 Task: Select the criteria, the date is on or before to "exact date".
Action: Mouse moved to (195, 76)
Screenshot: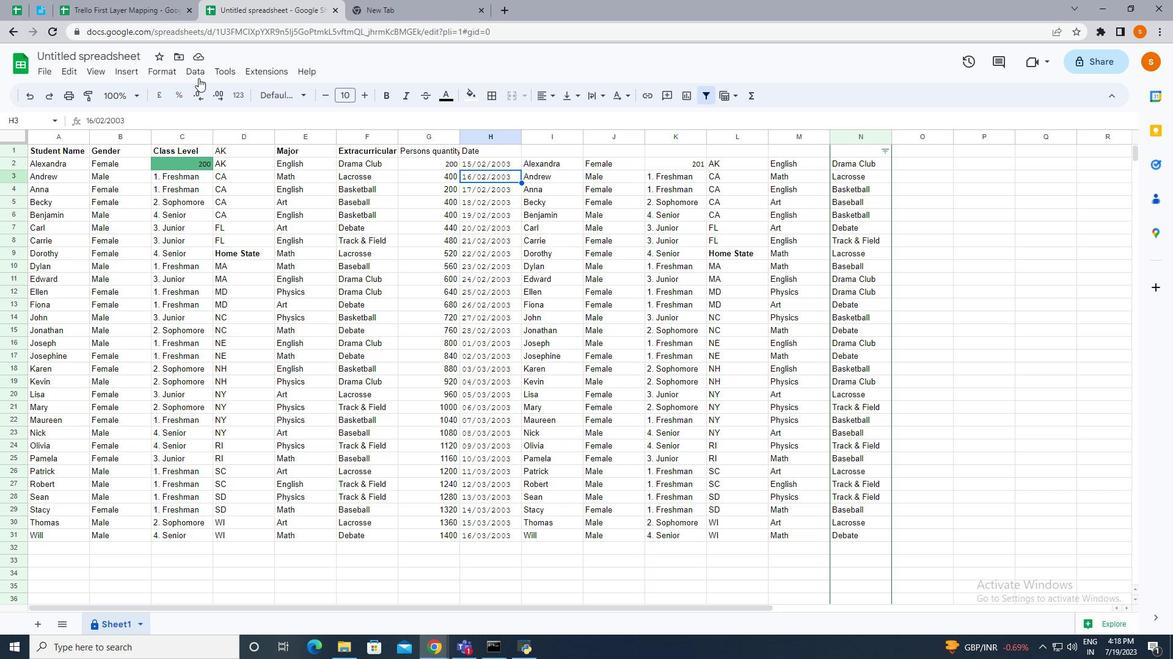 
Action: Mouse pressed left at (195, 76)
Screenshot: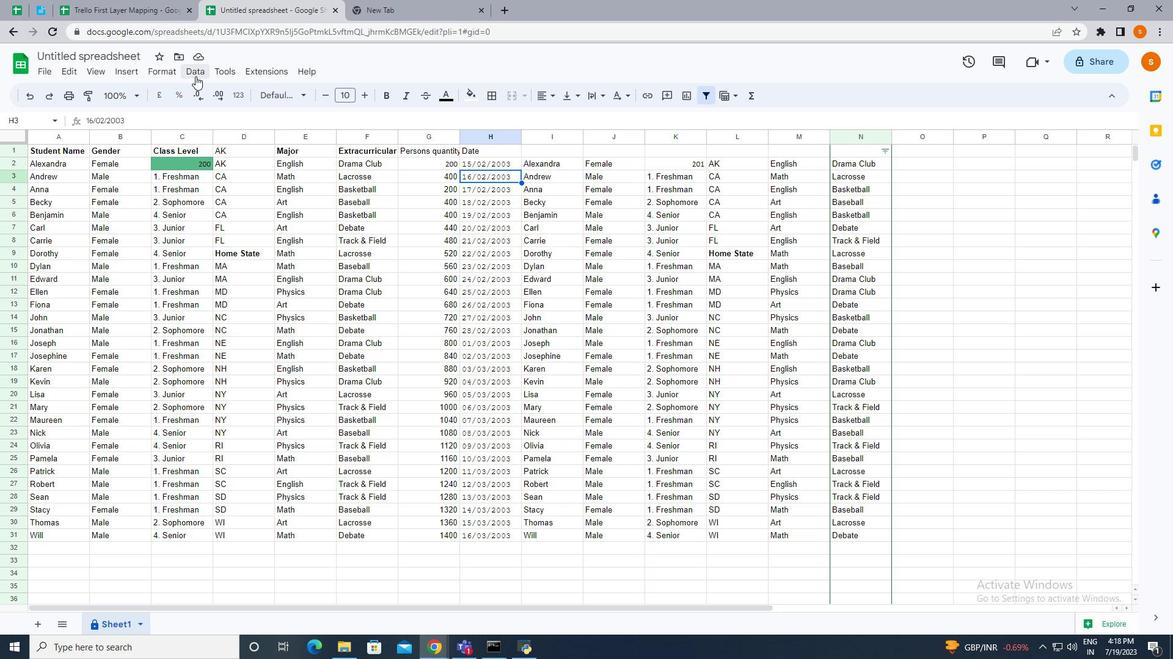 
Action: Mouse moved to (226, 314)
Screenshot: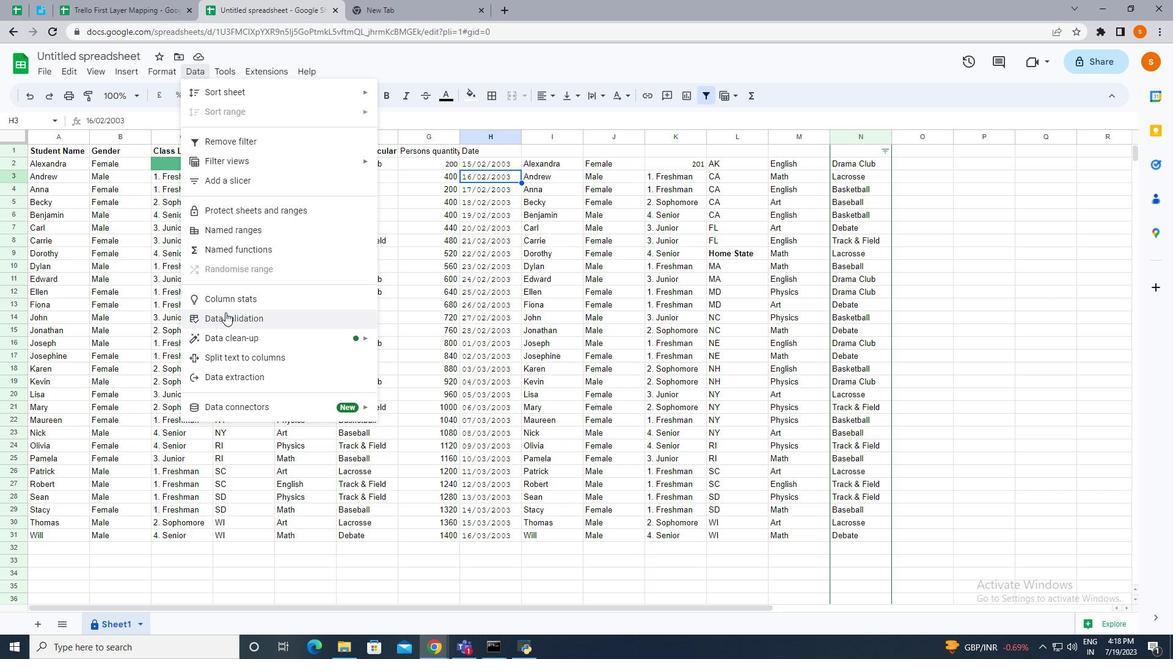 
Action: Mouse pressed left at (226, 314)
Screenshot: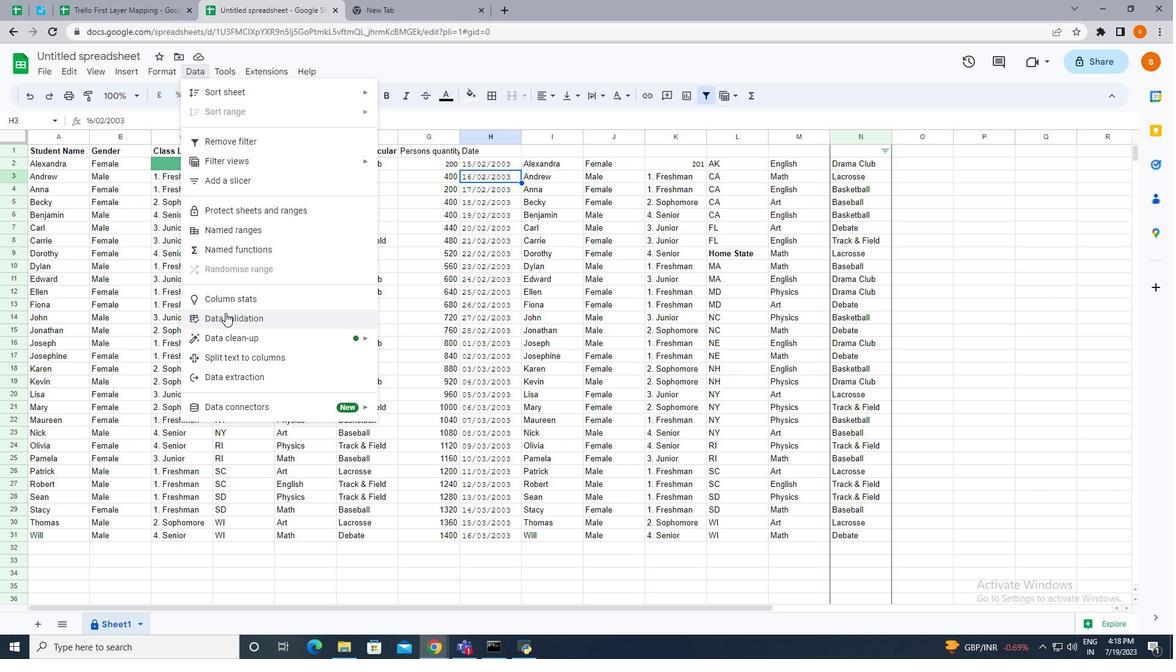 
Action: Mouse moved to (1053, 157)
Screenshot: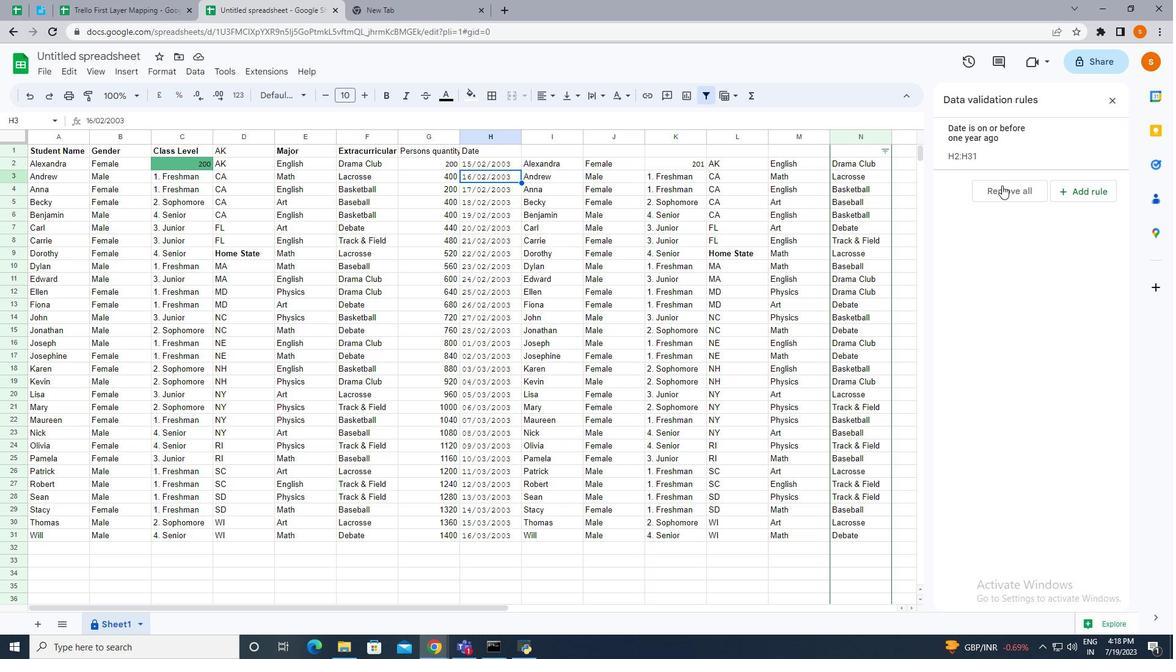
Action: Mouse pressed left at (1053, 157)
Screenshot: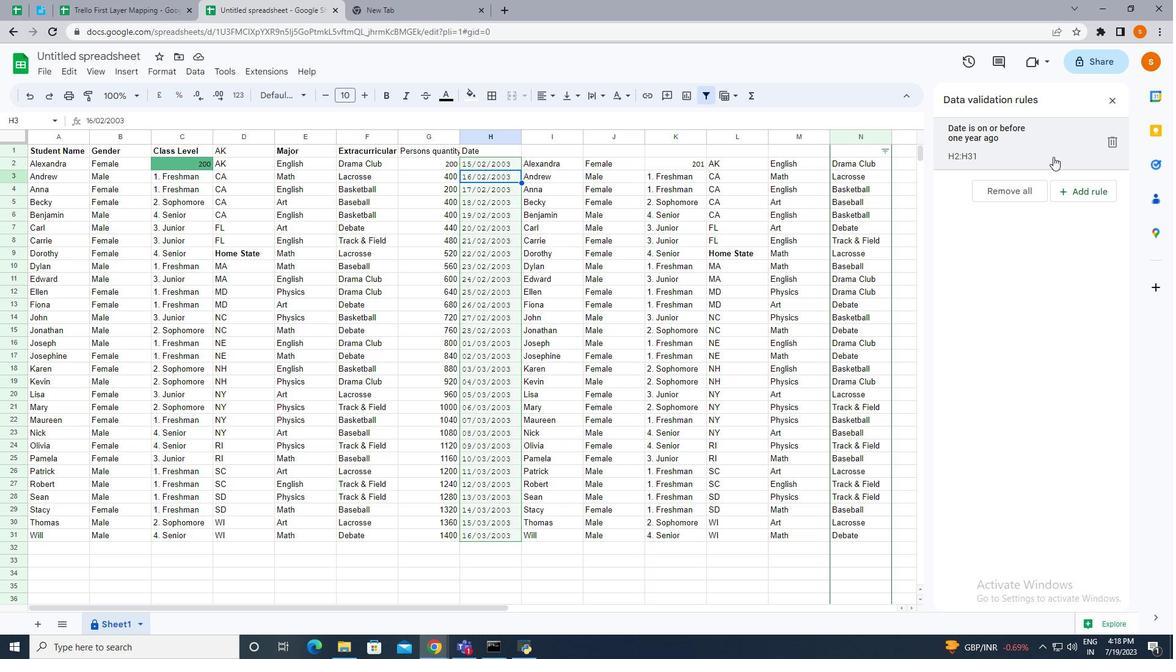
Action: Mouse moved to (1090, 202)
Screenshot: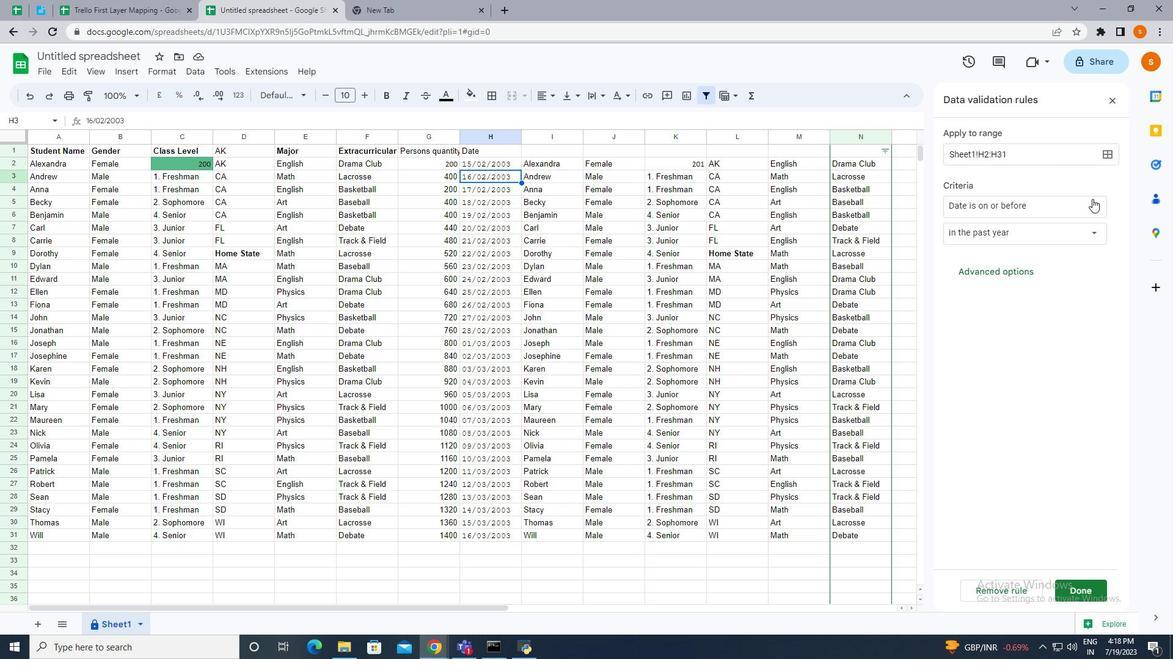 
Action: Mouse pressed left at (1090, 202)
Screenshot: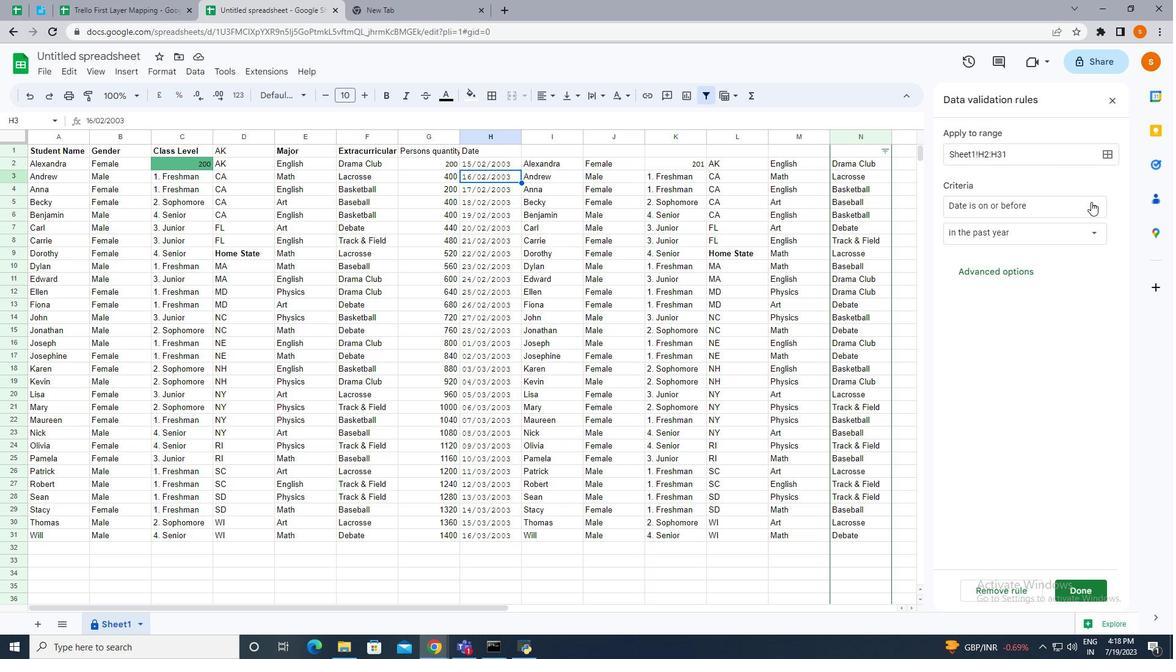 
Action: Mouse moved to (1031, 247)
Screenshot: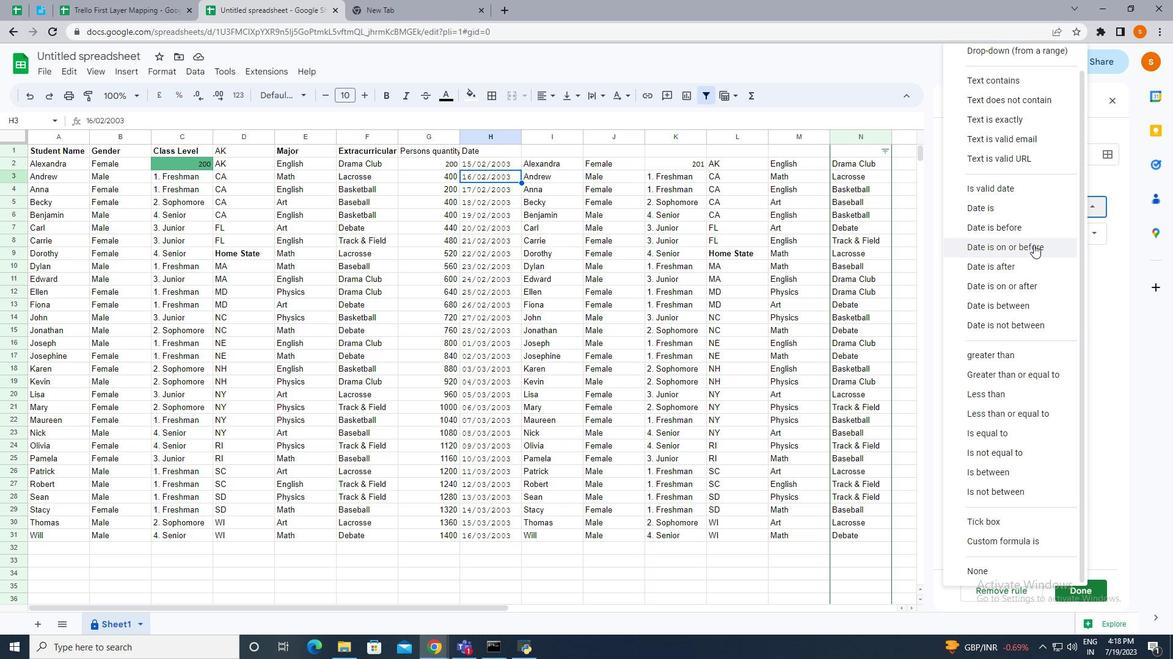 
Action: Mouse pressed left at (1031, 247)
Screenshot: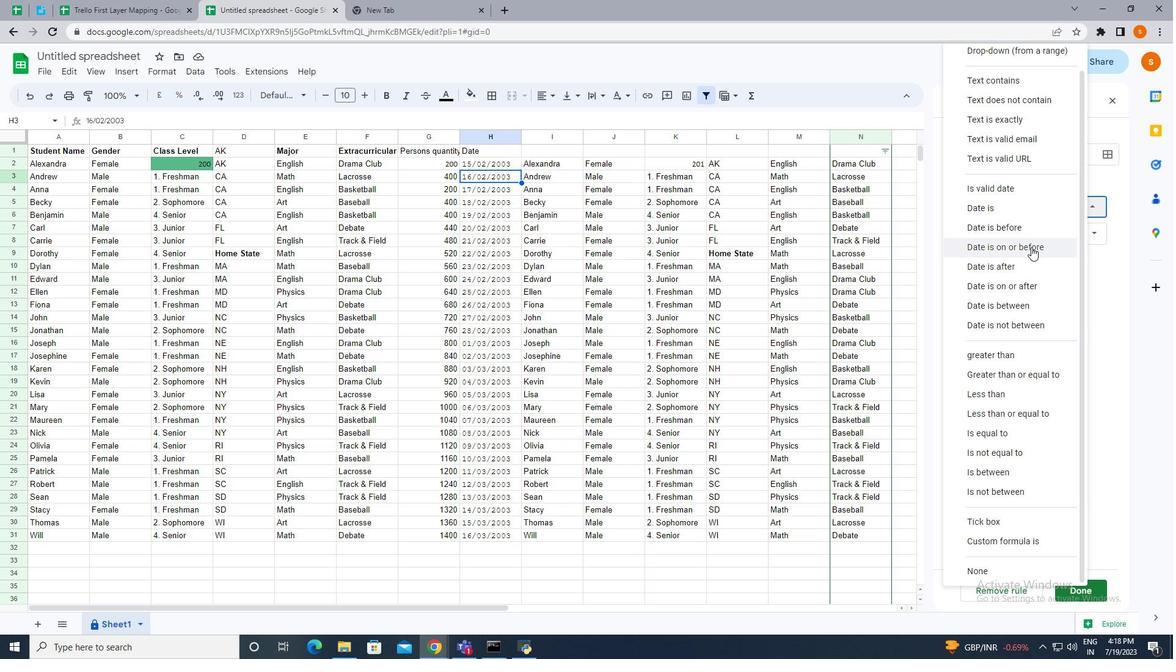 
Action: Mouse moved to (993, 232)
Screenshot: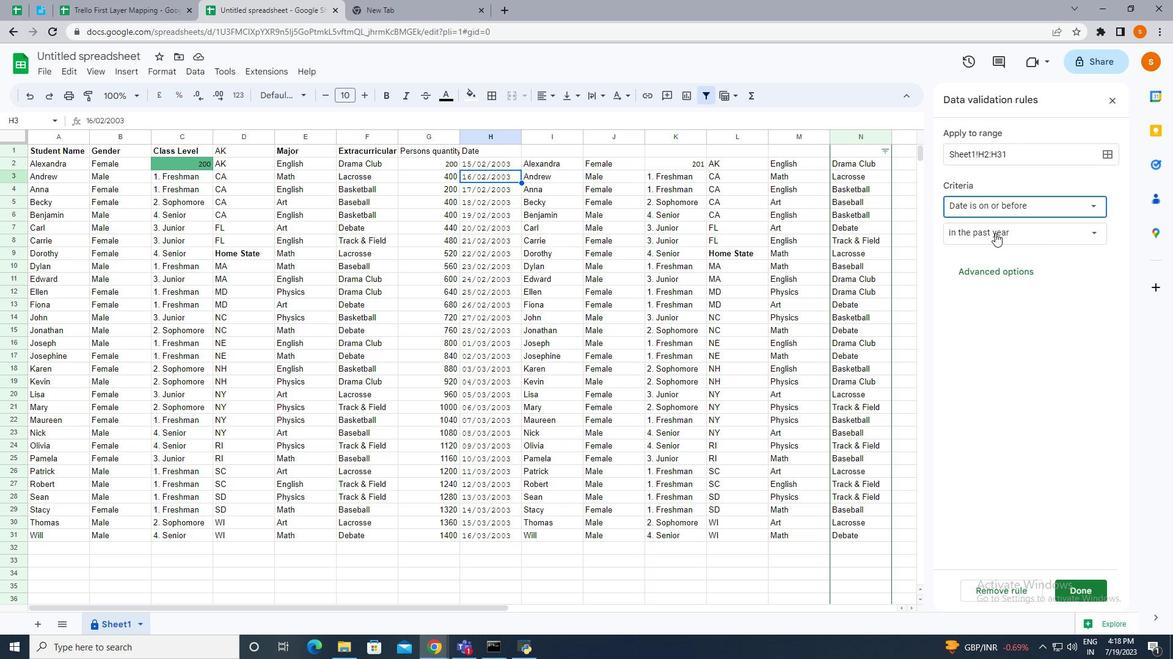 
Action: Mouse pressed left at (993, 232)
Screenshot: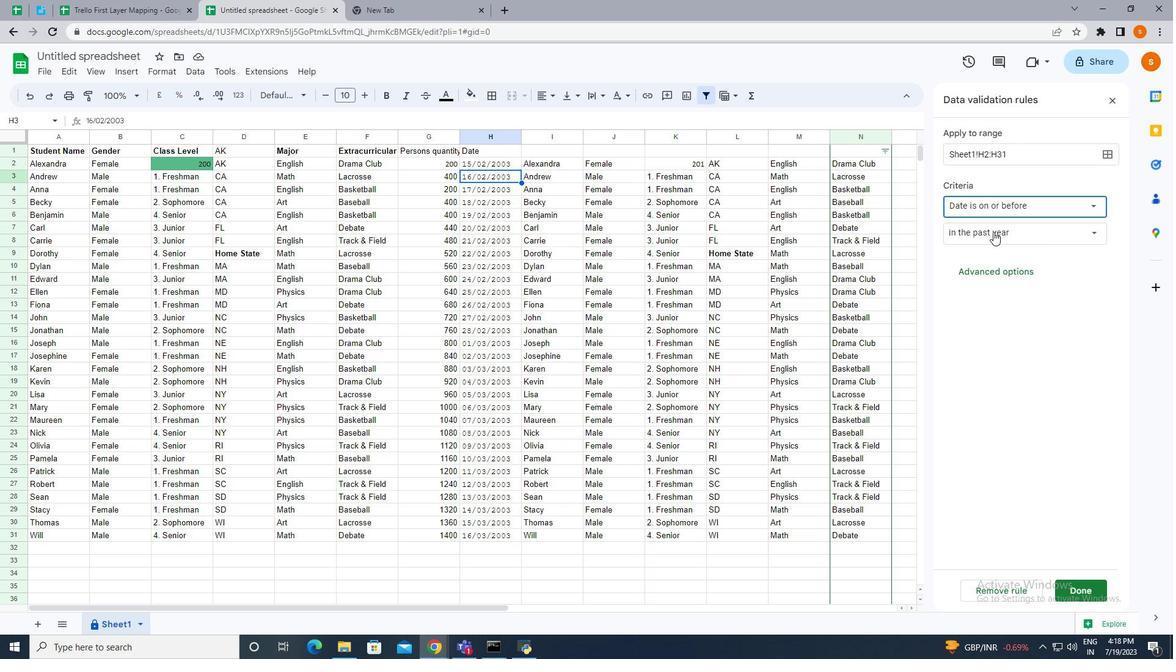 
Action: Mouse moved to (990, 260)
Screenshot: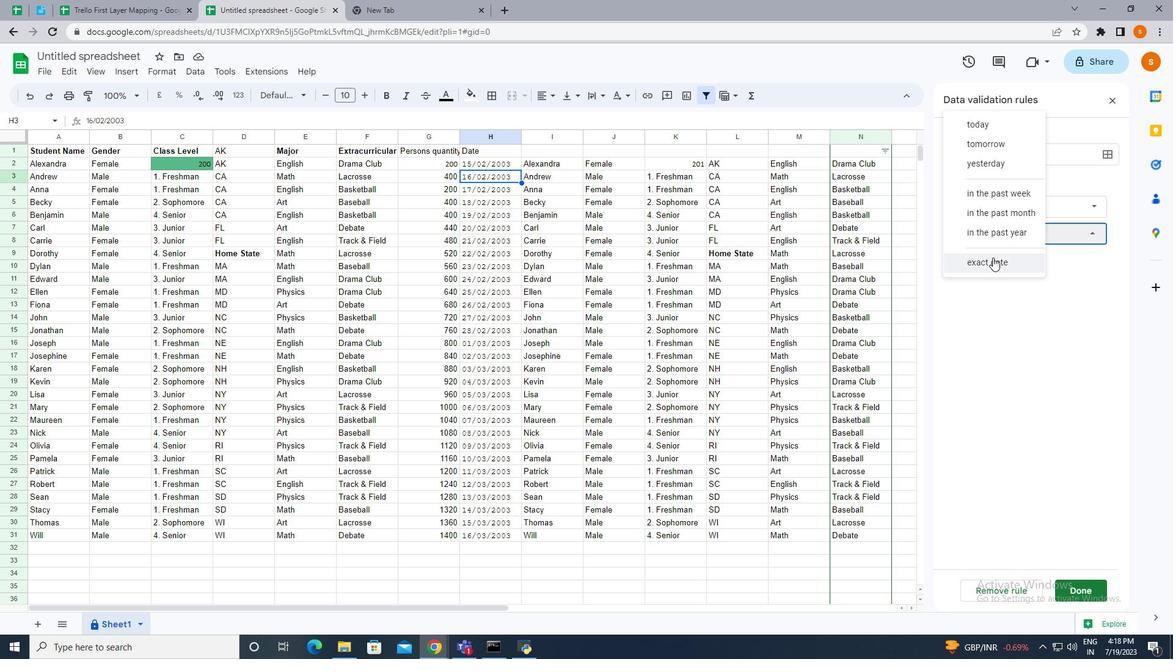 
Action: Mouse pressed left at (990, 260)
Screenshot: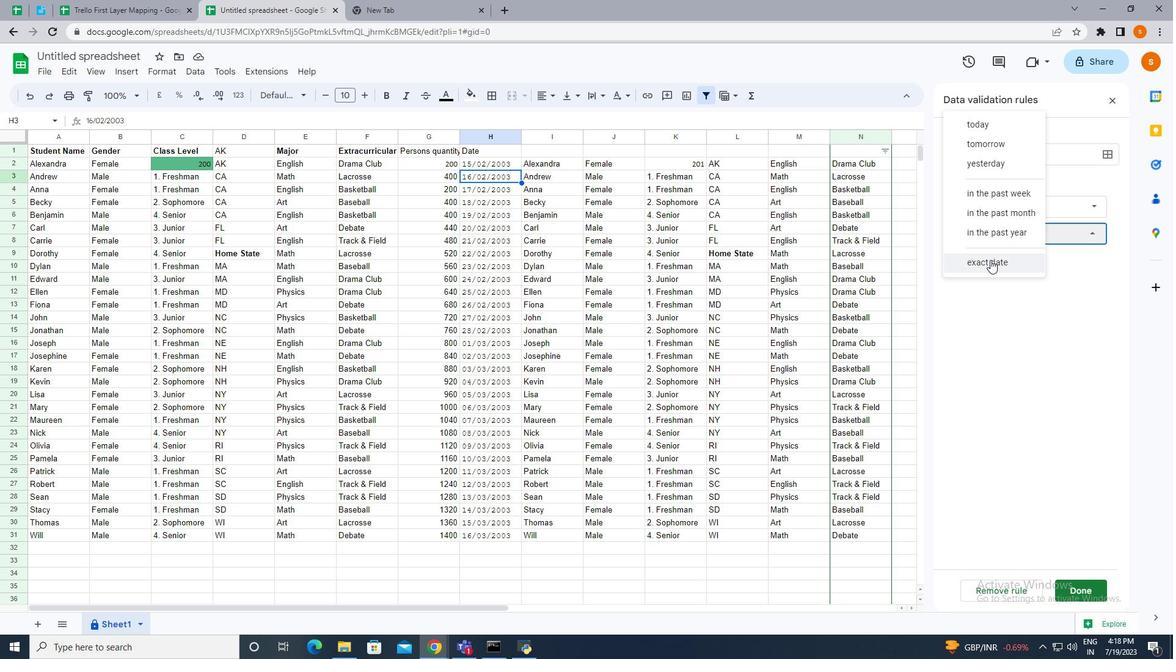 
Action: Mouse moved to (1012, 467)
Screenshot: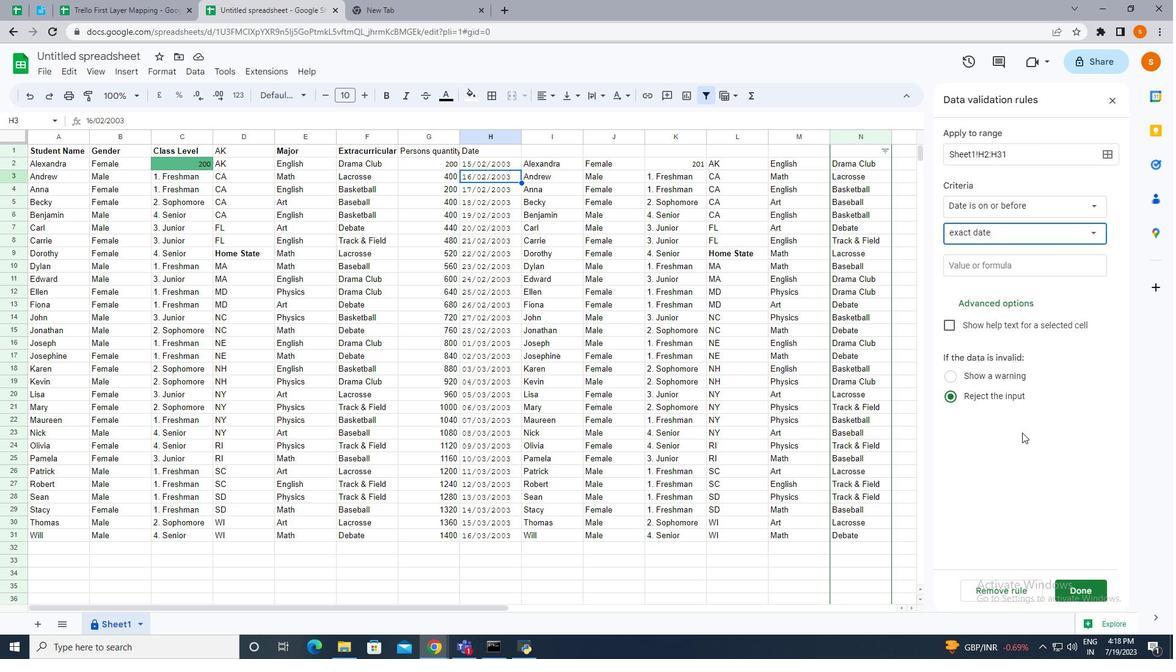 
